 Task: Apply different effects to each instrument in a multitrack project.
Action: Mouse moved to (6, 15)
Screenshot: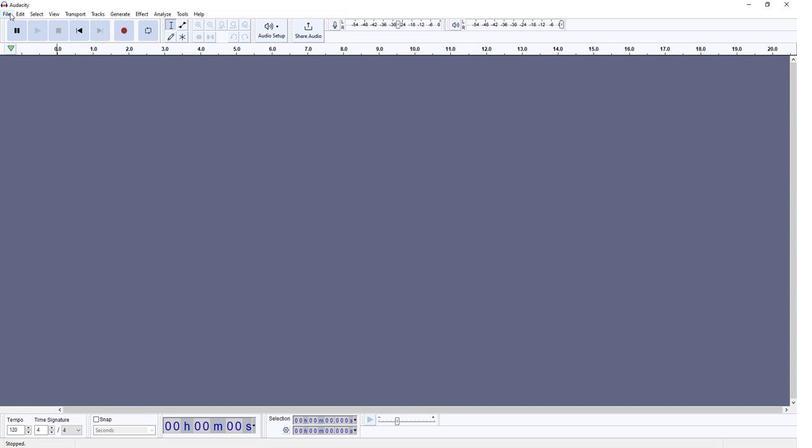 
Action: Mouse pressed left at (6, 15)
Screenshot: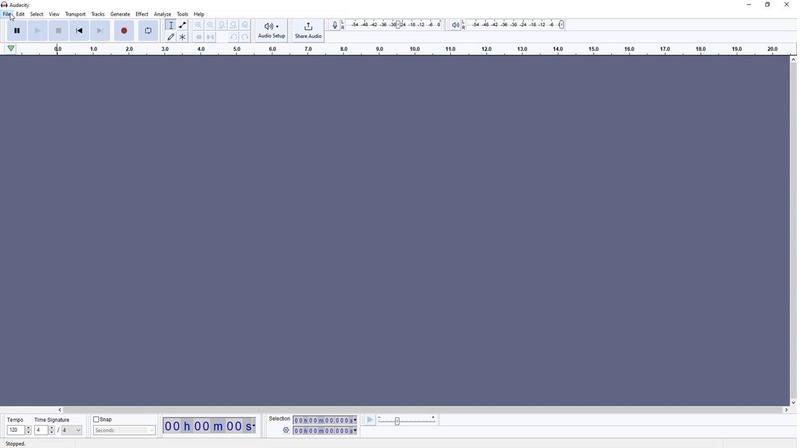 
Action: Mouse moved to (109, 100)
Screenshot: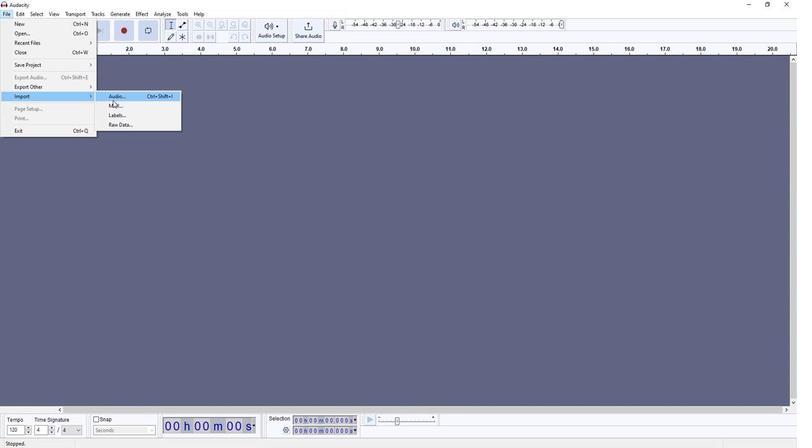 
Action: Mouse pressed left at (109, 100)
Screenshot: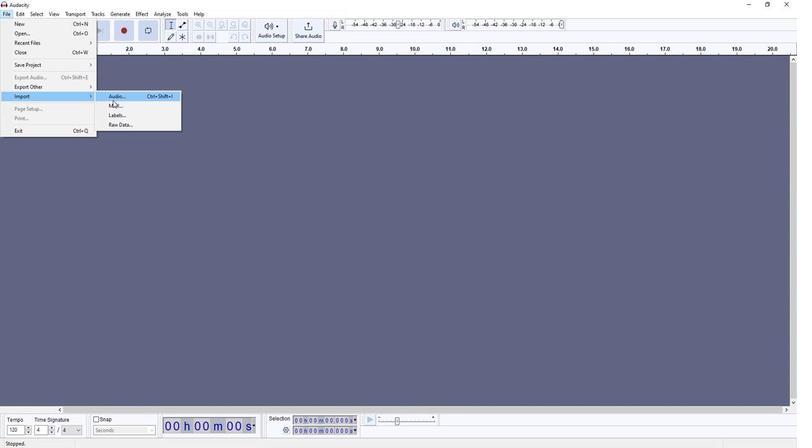 
Action: Mouse moved to (95, 69)
Screenshot: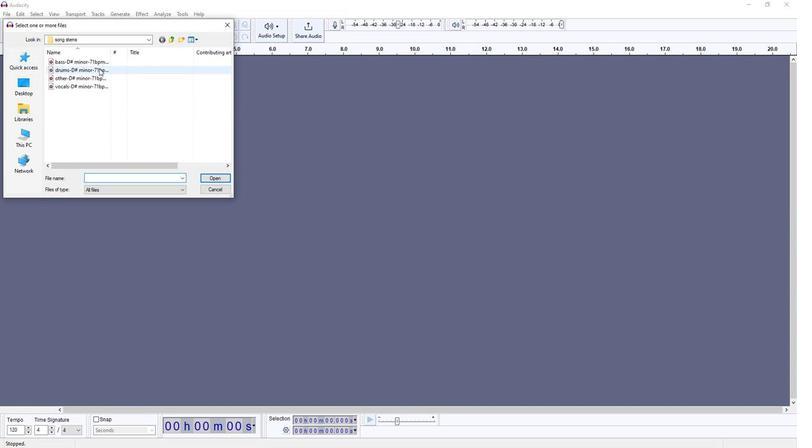
Action: Mouse pressed left at (95, 69)
Screenshot: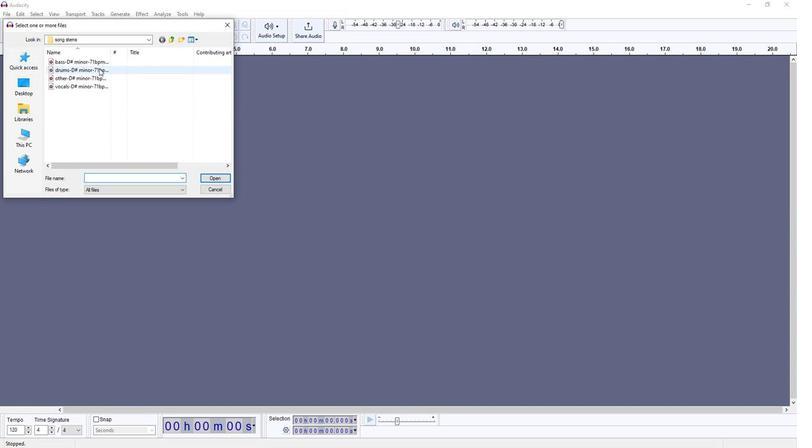 
Action: Mouse moved to (96, 64)
Screenshot: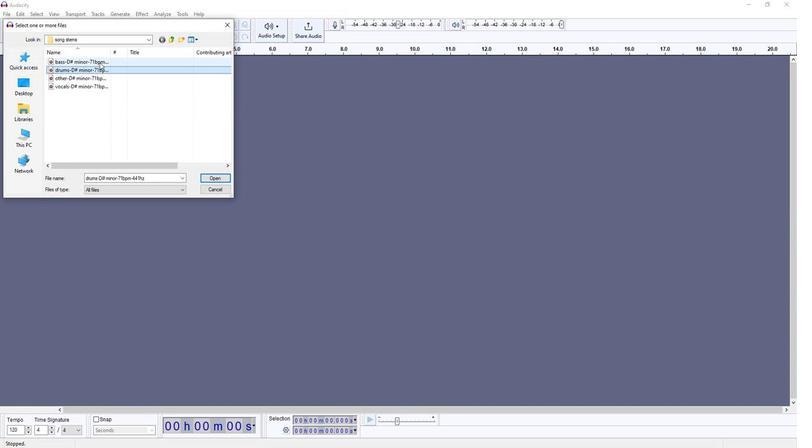 
Action: Mouse pressed left at (96, 64)
Screenshot: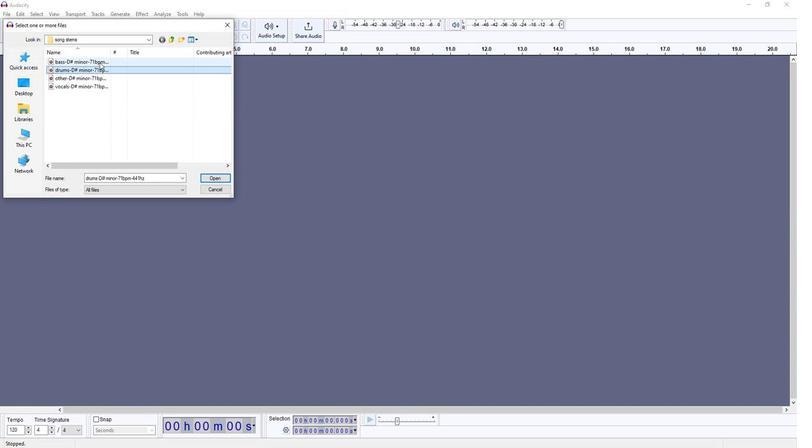 
Action: Mouse moved to (220, 175)
Screenshot: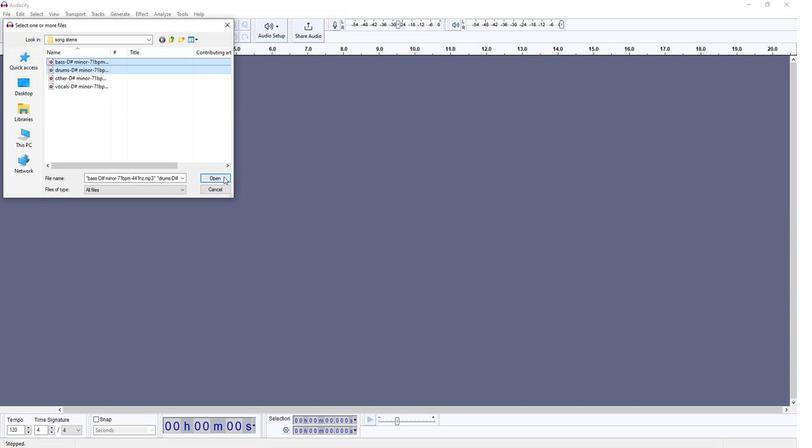 
Action: Mouse pressed left at (220, 175)
Screenshot: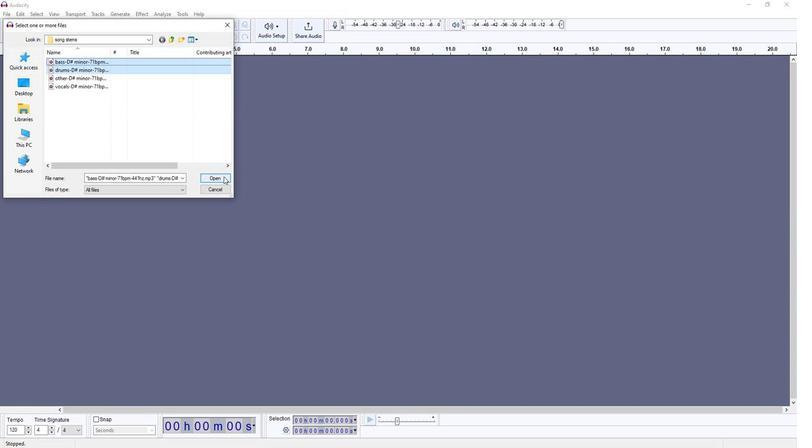 
Action: Mouse moved to (52, 216)
Screenshot: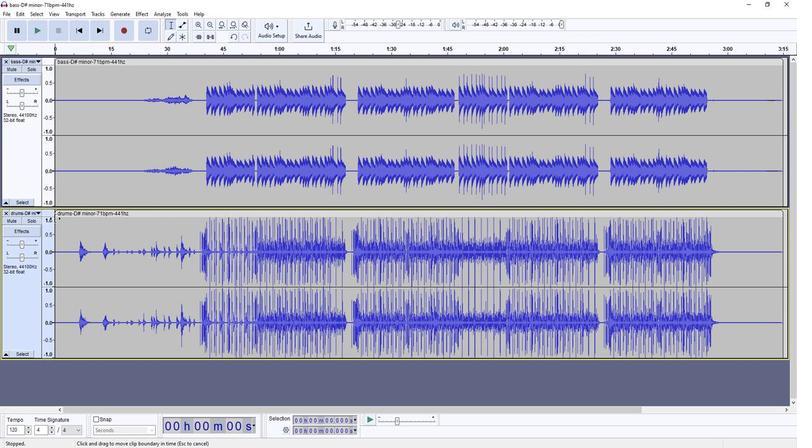 
Action: Mouse pressed left at (52, 216)
Screenshot: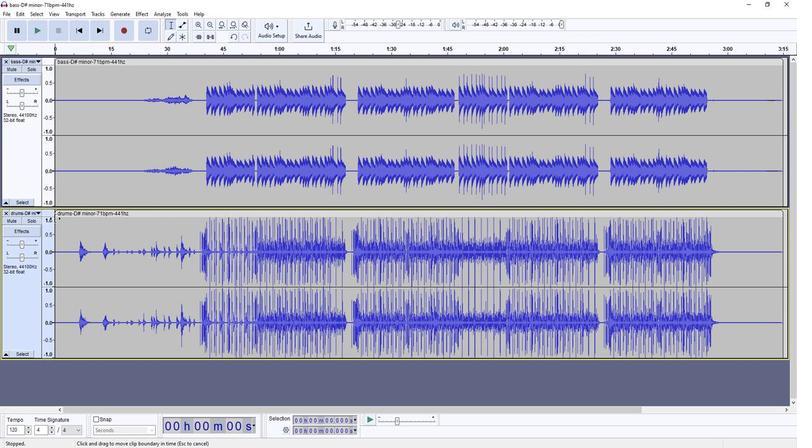 
Action: Mouse moved to (779, 215)
Screenshot: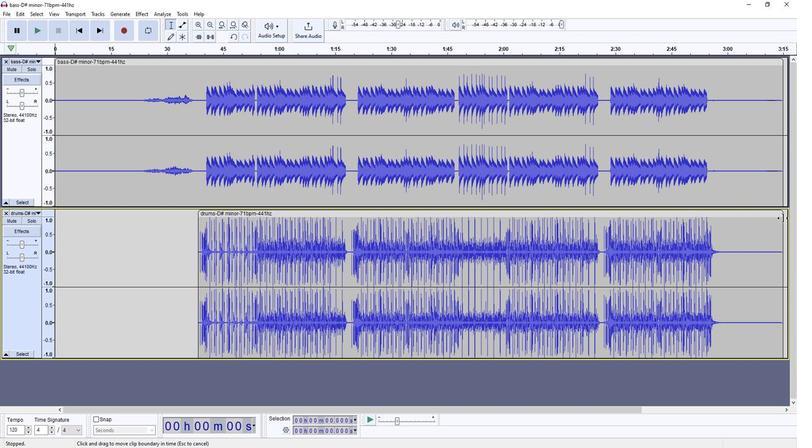 
Action: Mouse pressed left at (779, 215)
Screenshot: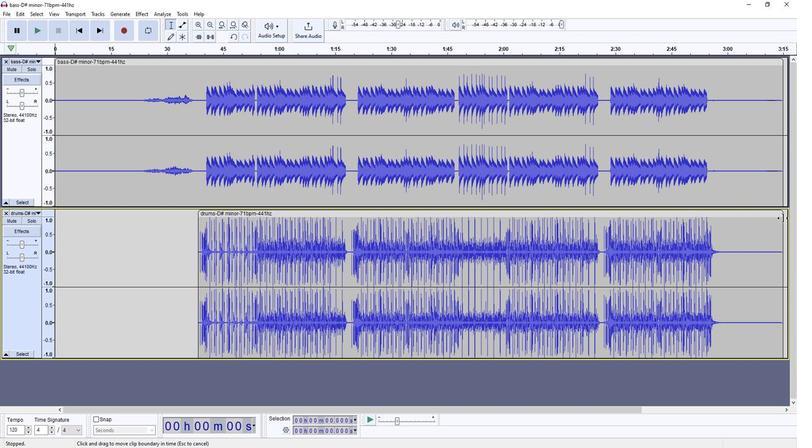 
Action: Mouse moved to (52, 66)
Screenshot: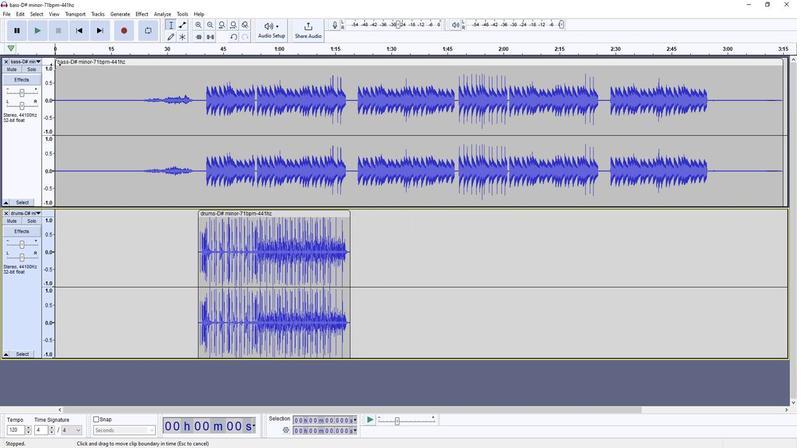 
Action: Mouse pressed left at (52, 66)
Screenshot: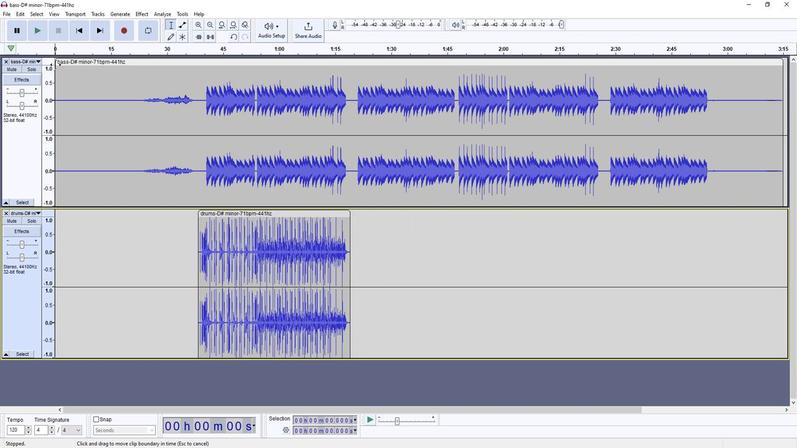 
Action: Mouse moved to (779, 69)
Screenshot: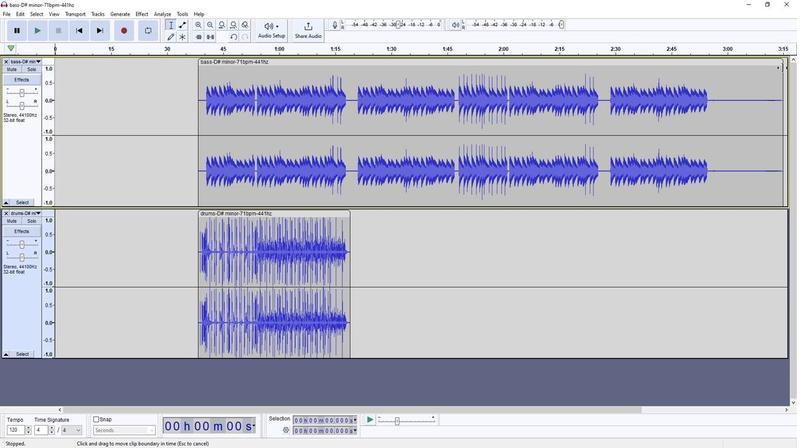 
Action: Mouse pressed left at (779, 69)
Screenshot: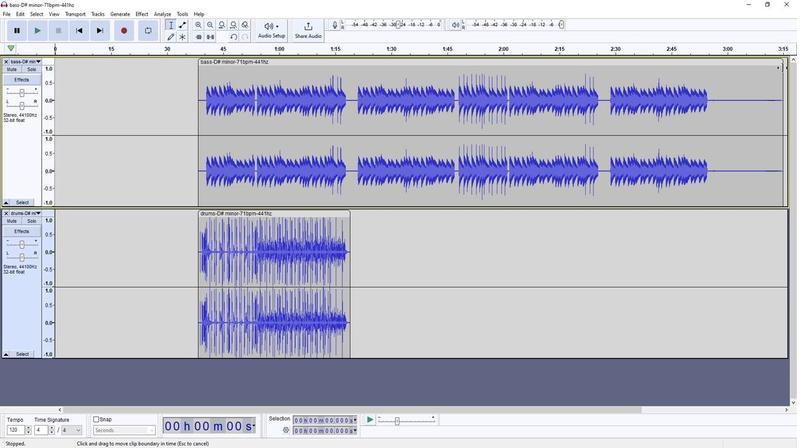 
Action: Mouse moved to (272, 65)
Screenshot: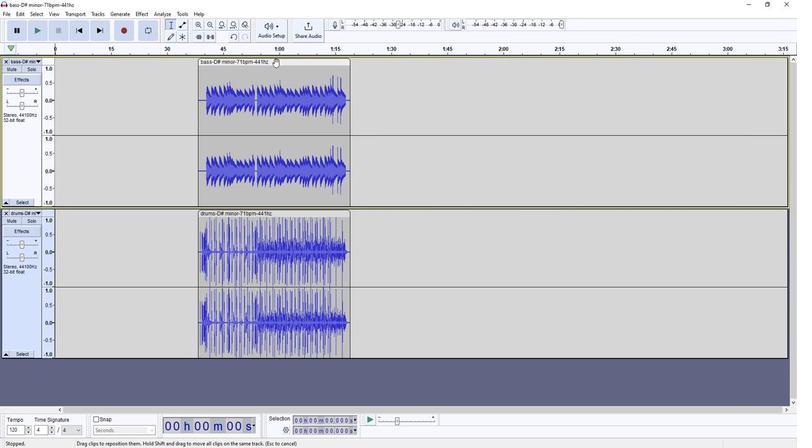 
Action: Mouse pressed left at (272, 65)
Screenshot: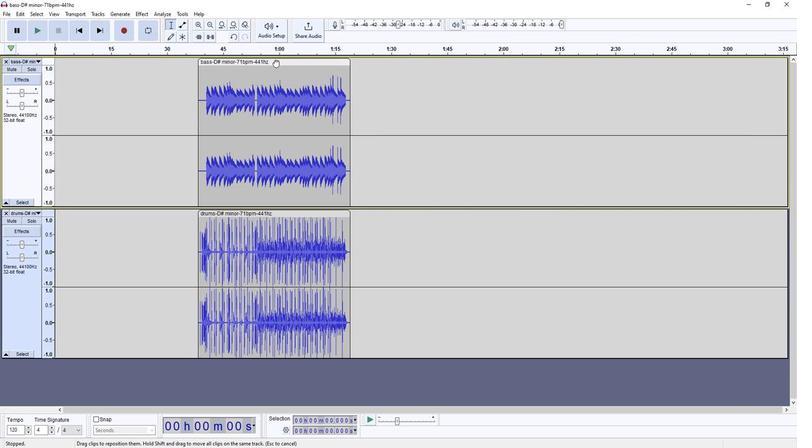 
Action: Mouse moved to (274, 212)
Screenshot: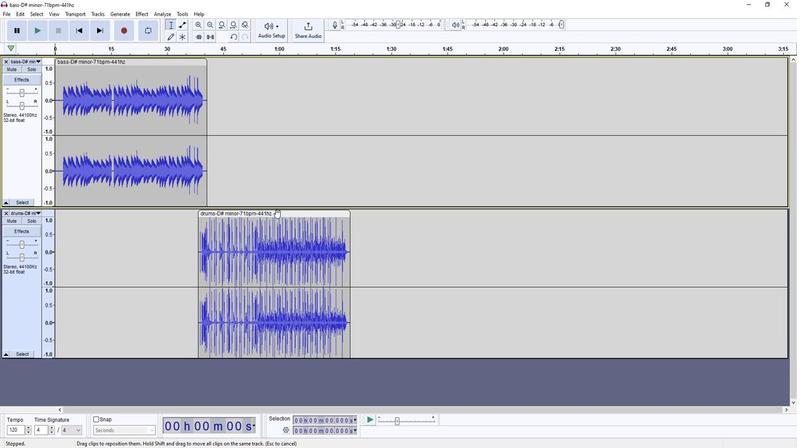 
Action: Mouse pressed left at (274, 212)
Screenshot: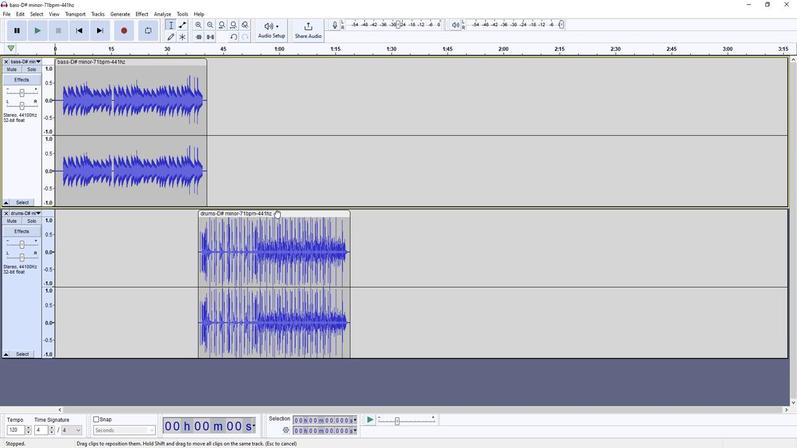 
Action: Mouse moved to (221, 94)
Screenshot: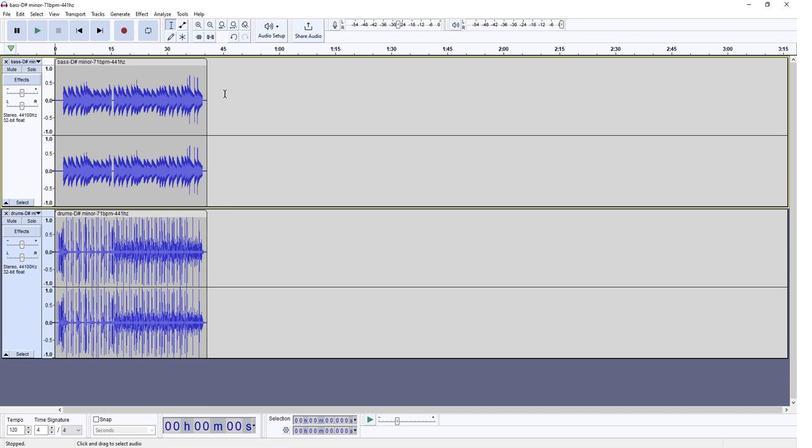 
Action: Mouse pressed left at (221, 94)
Screenshot: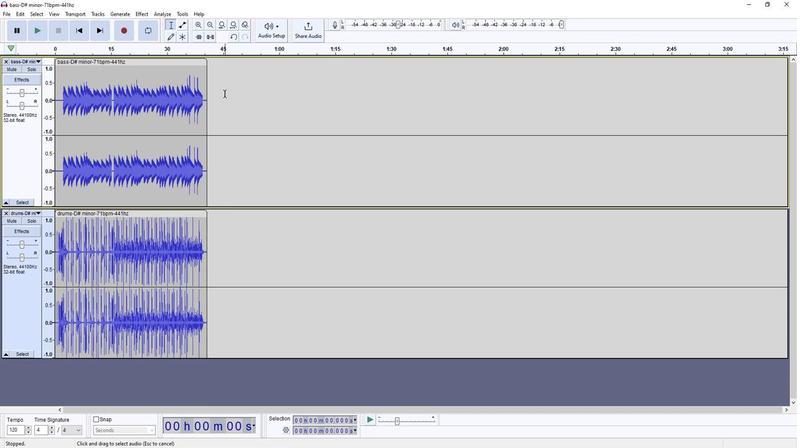 
Action: Mouse moved to (32, 28)
Screenshot: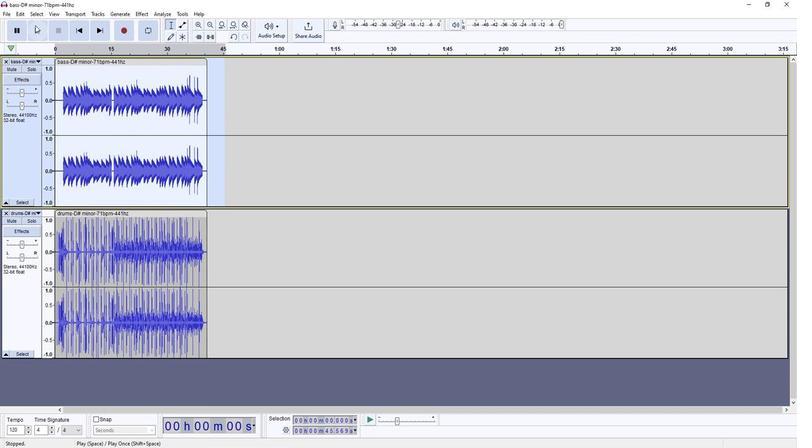 
Action: Mouse pressed left at (32, 28)
Screenshot: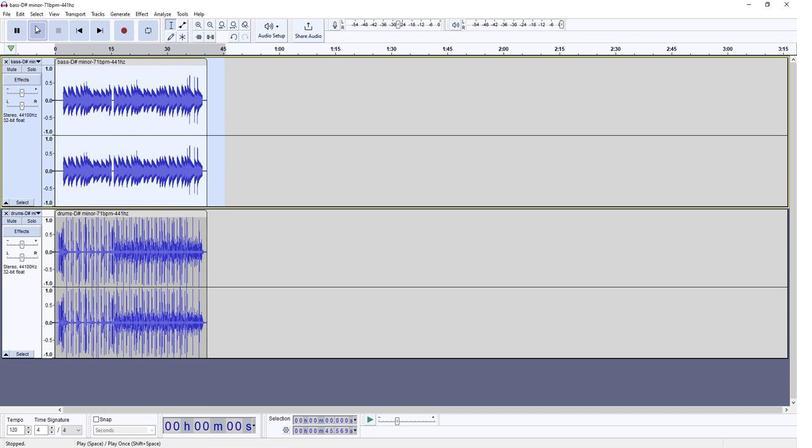 
Action: Mouse moved to (52, 34)
Screenshot: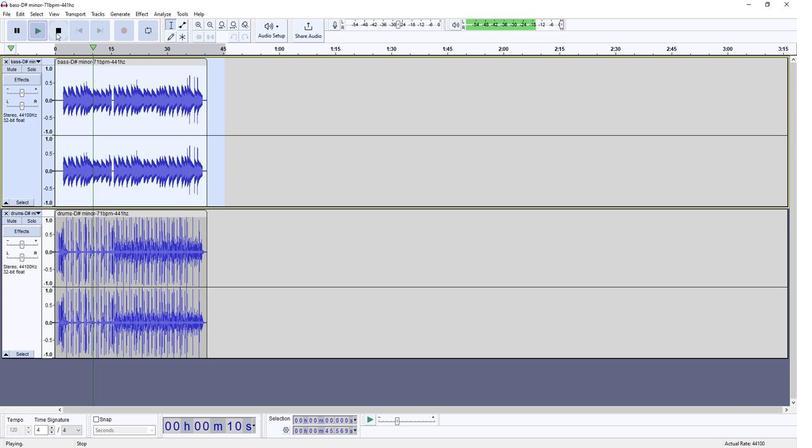 
Action: Mouse pressed left at (52, 34)
Screenshot: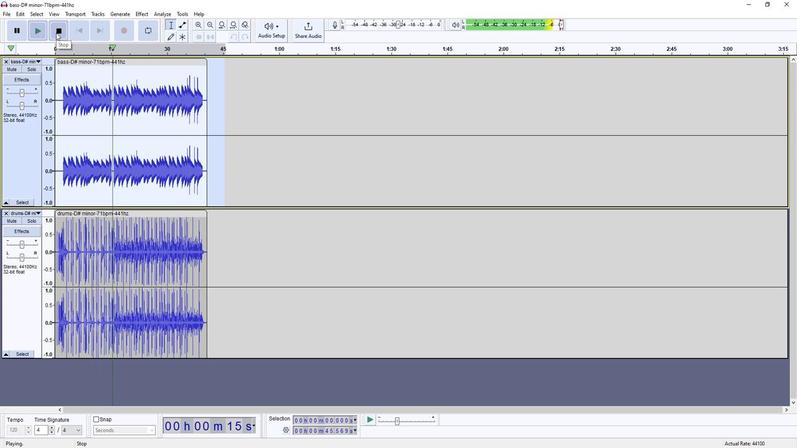 
Action: Mouse moved to (216, 117)
Screenshot: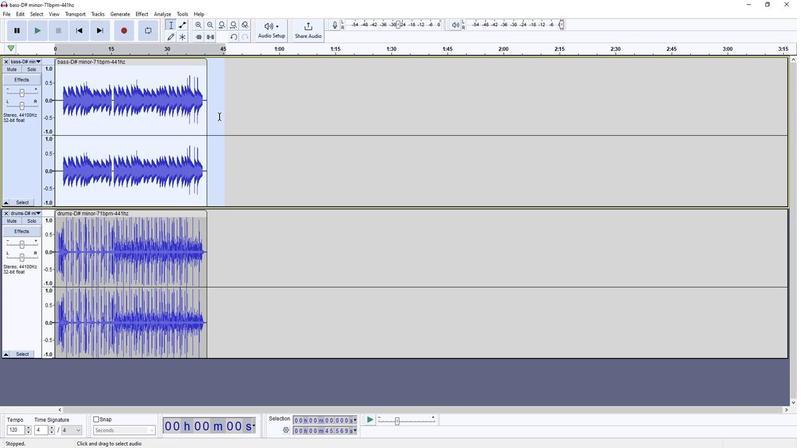 
Action: Mouse pressed left at (216, 117)
Screenshot: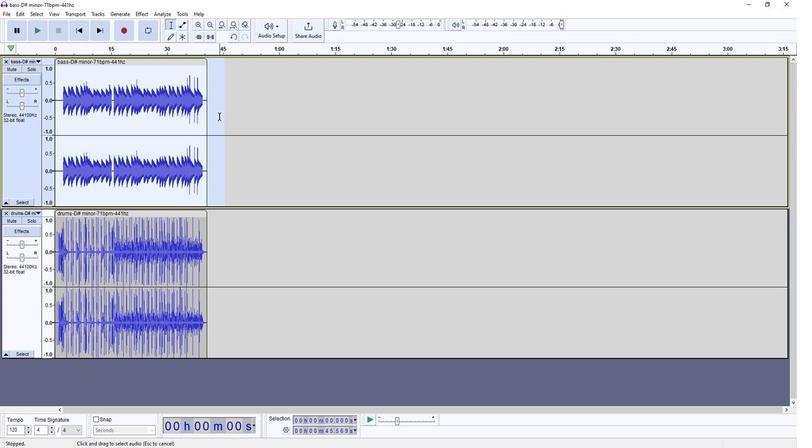 
Action: Mouse moved to (133, 15)
Screenshot: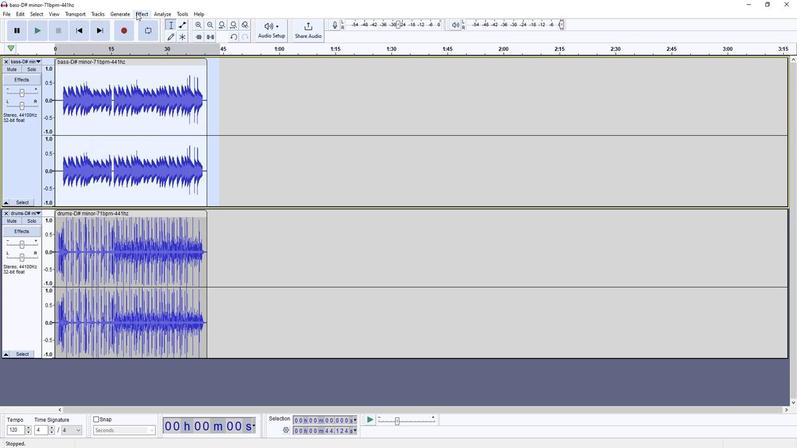 
Action: Mouse pressed left at (133, 15)
Screenshot: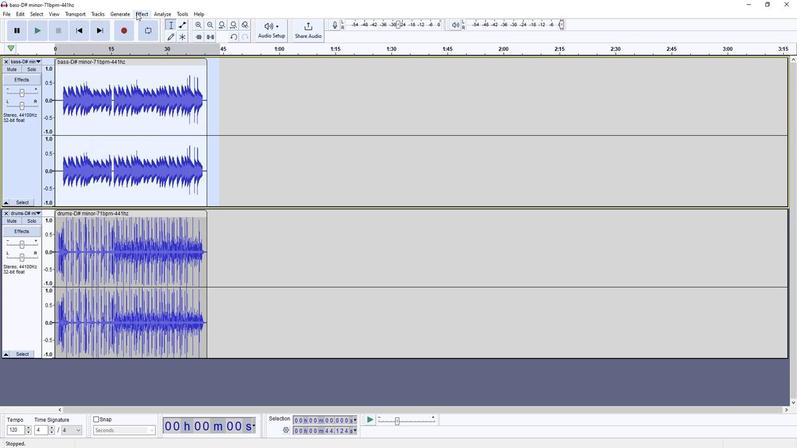 
Action: Mouse moved to (348, 139)
Screenshot: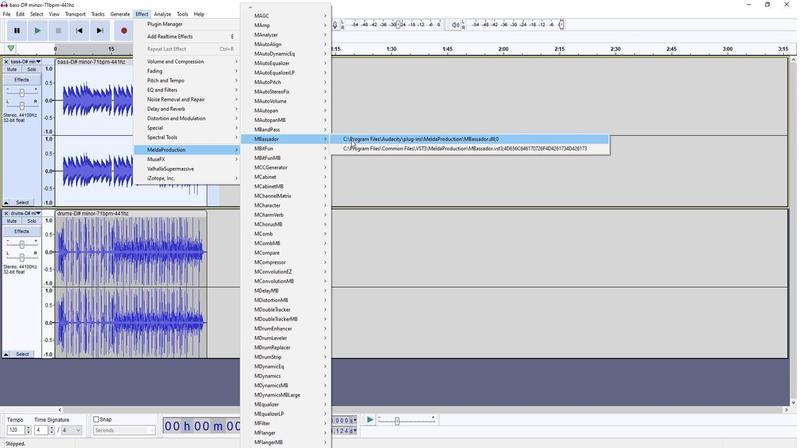 
Action: Mouse pressed left at (348, 139)
Screenshot: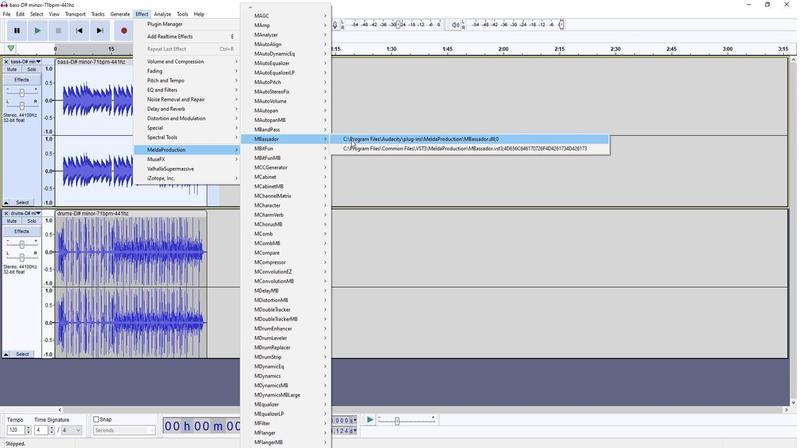 
Action: Mouse moved to (358, 142)
Screenshot: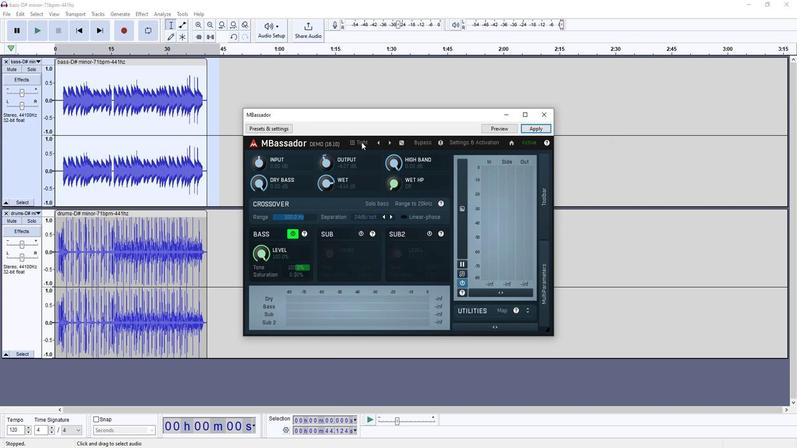 
Action: Mouse pressed left at (358, 142)
Screenshot: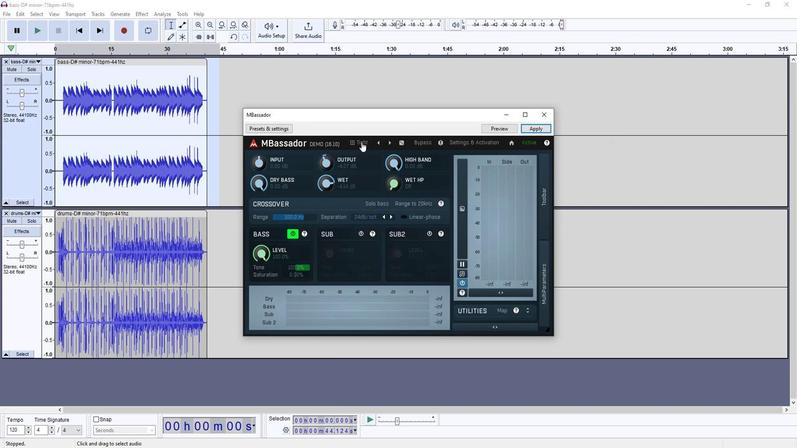 
Action: Mouse moved to (403, 151)
Screenshot: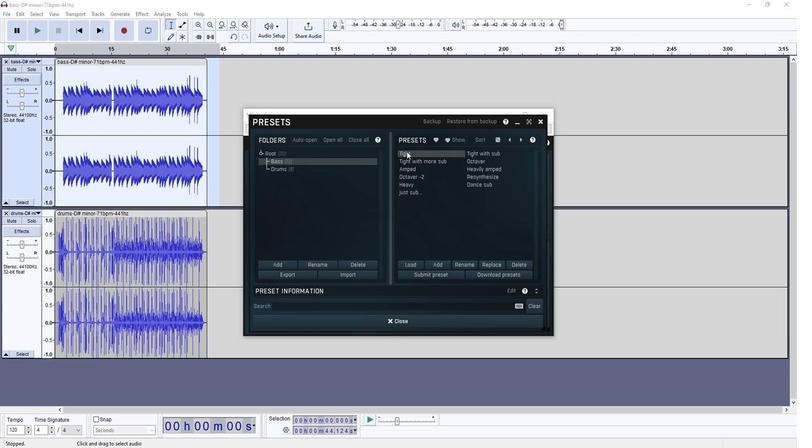 
Action: Mouse pressed left at (403, 151)
Screenshot: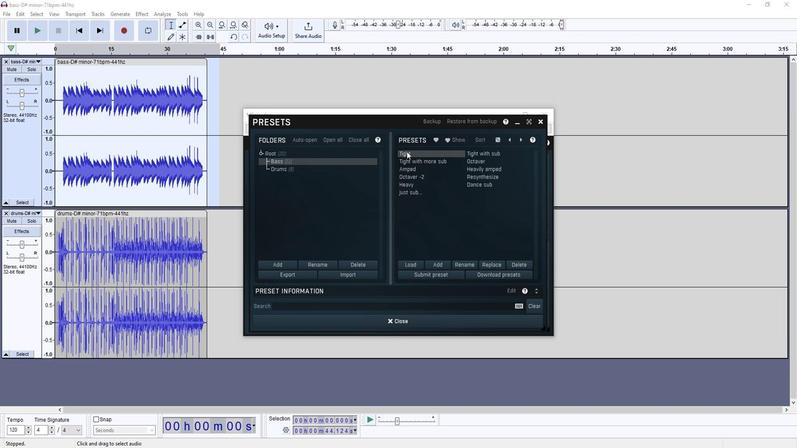 
Action: Mouse pressed left at (403, 151)
Screenshot: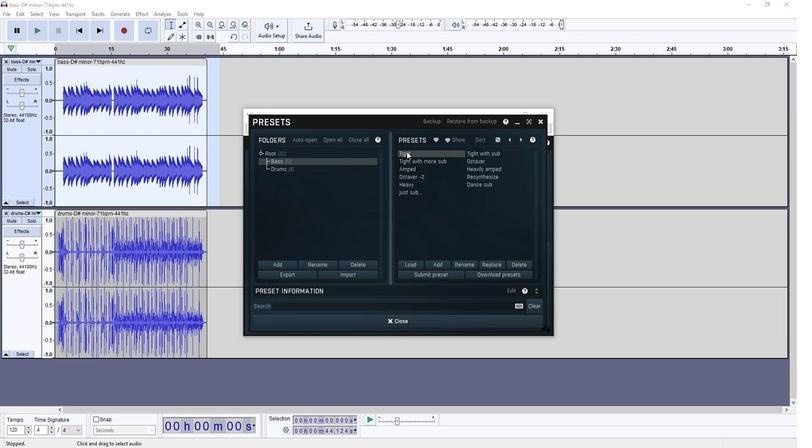 
Action: Mouse moved to (539, 120)
Screenshot: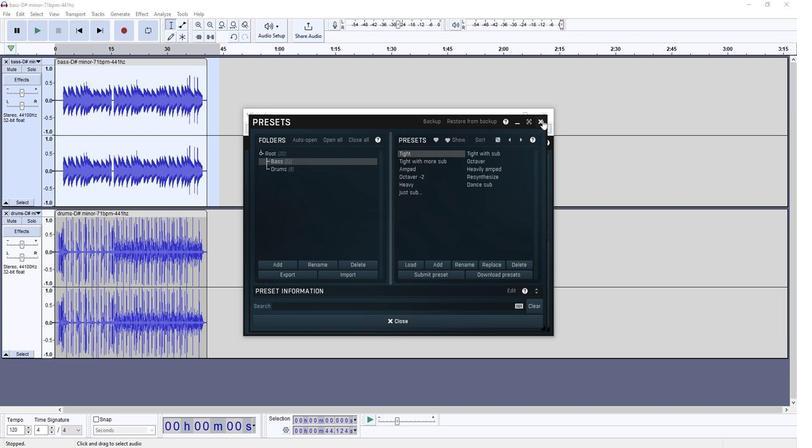 
Action: Mouse pressed left at (539, 120)
Screenshot: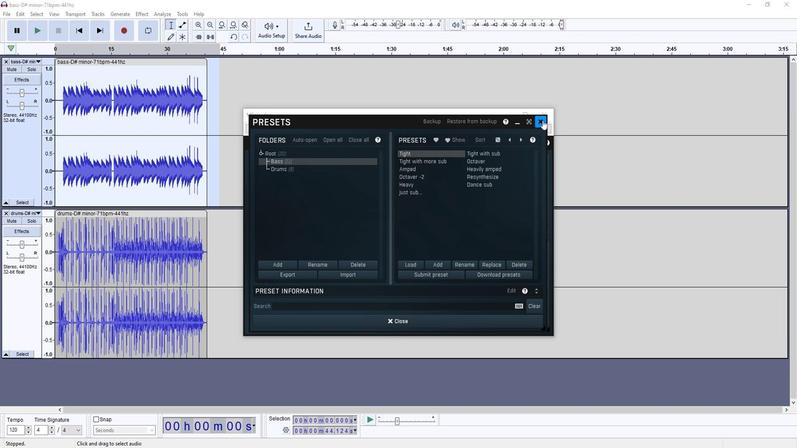 
Action: Mouse moved to (493, 123)
Screenshot: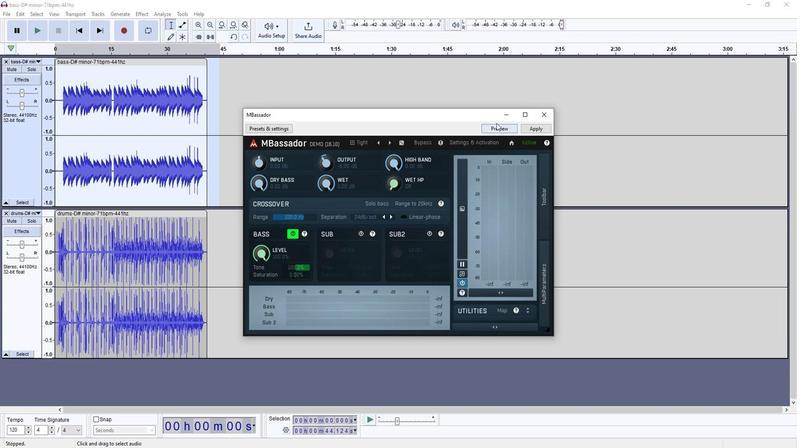 
Action: Mouse pressed left at (493, 123)
Screenshot: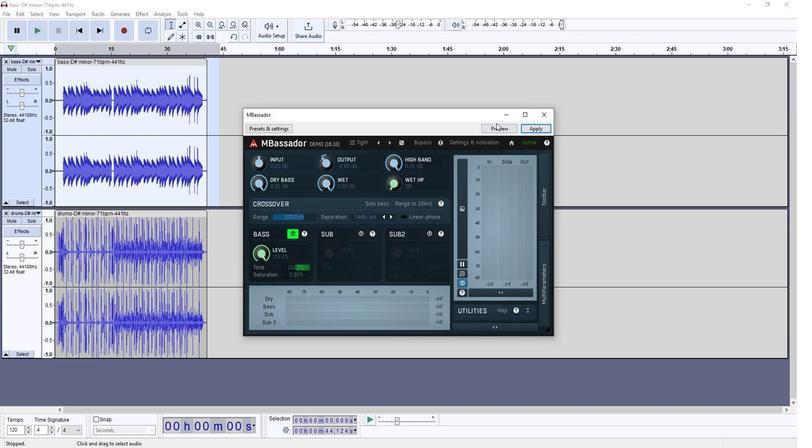 
Action: Mouse moved to (493, 127)
Screenshot: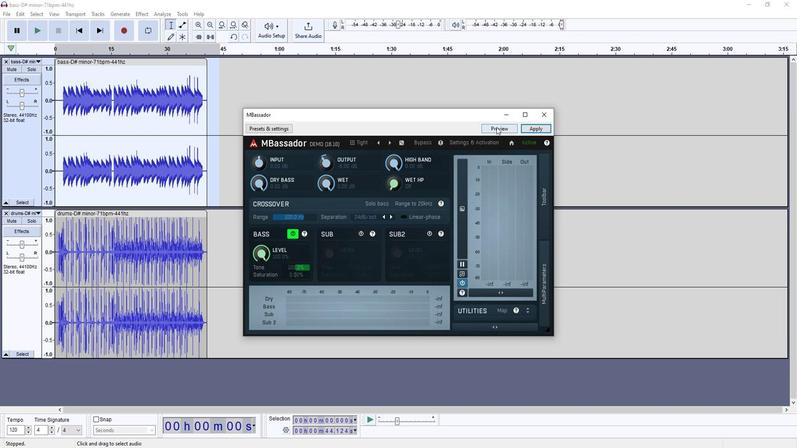 
Action: Mouse pressed left at (493, 127)
Screenshot: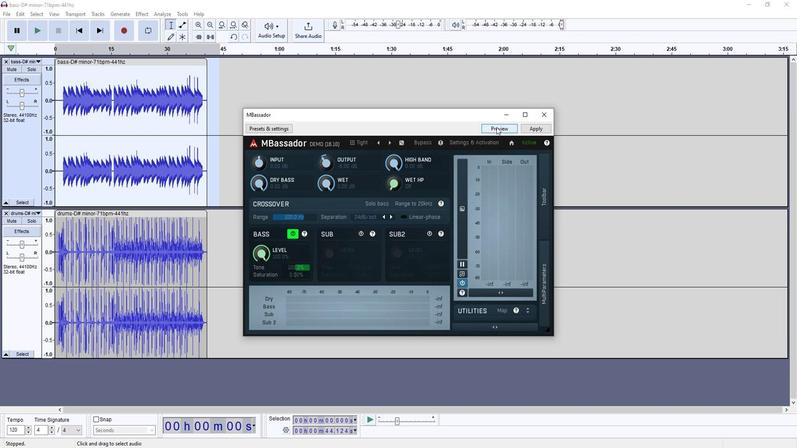 
Action: Mouse moved to (532, 130)
Screenshot: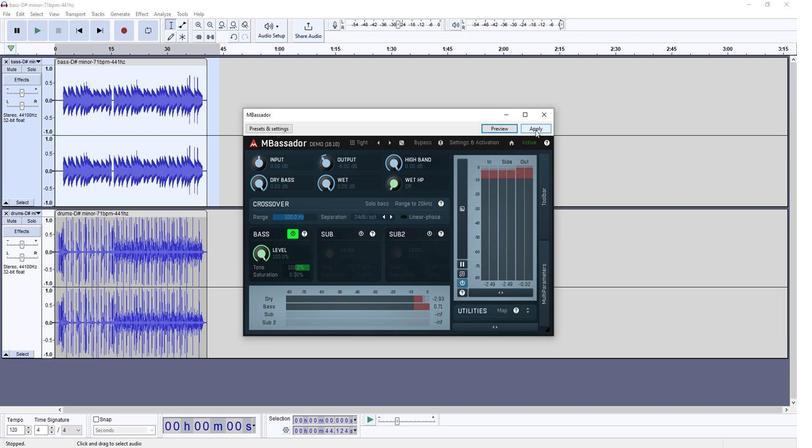 
Action: Mouse pressed left at (532, 130)
Screenshot: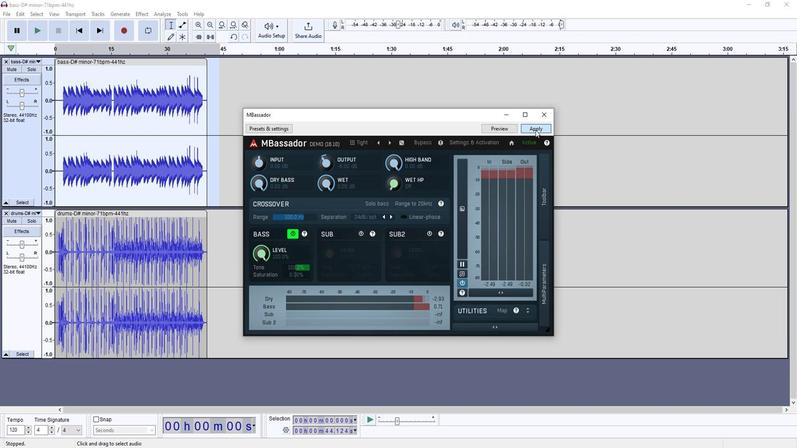 
Action: Mouse moved to (208, 232)
Screenshot: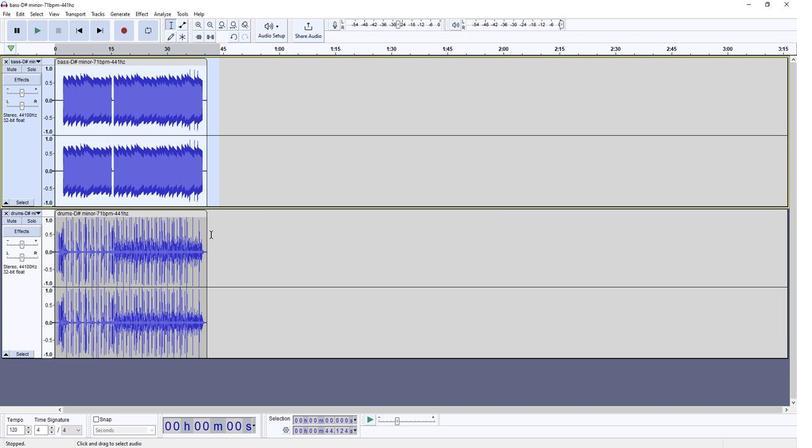 
Action: Mouse pressed left at (208, 232)
Screenshot: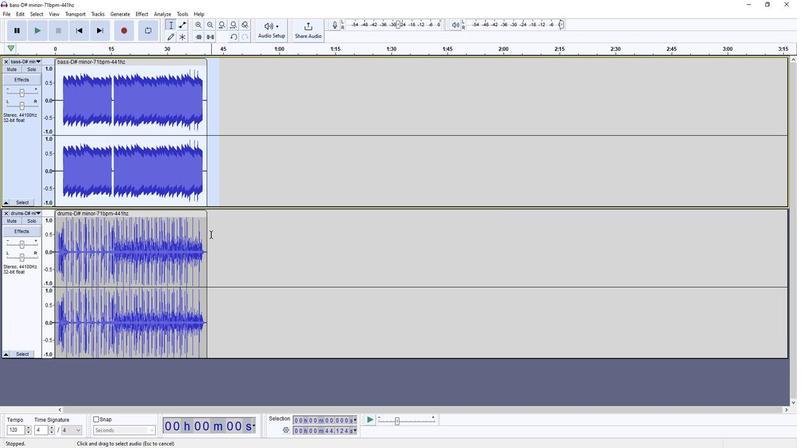 
Action: Mouse moved to (141, 16)
Screenshot: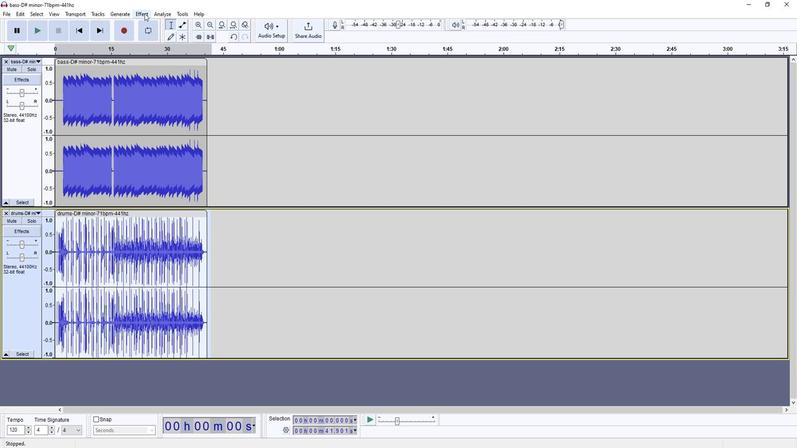 
Action: Mouse pressed left at (141, 16)
Screenshot: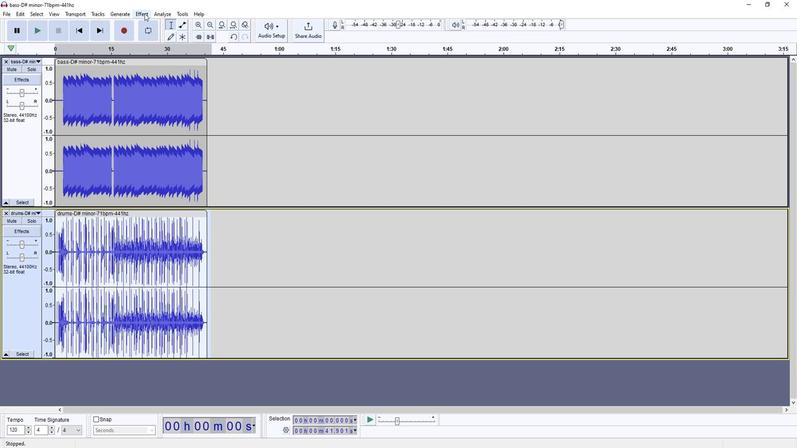 
Action: Mouse moved to (257, 203)
Screenshot: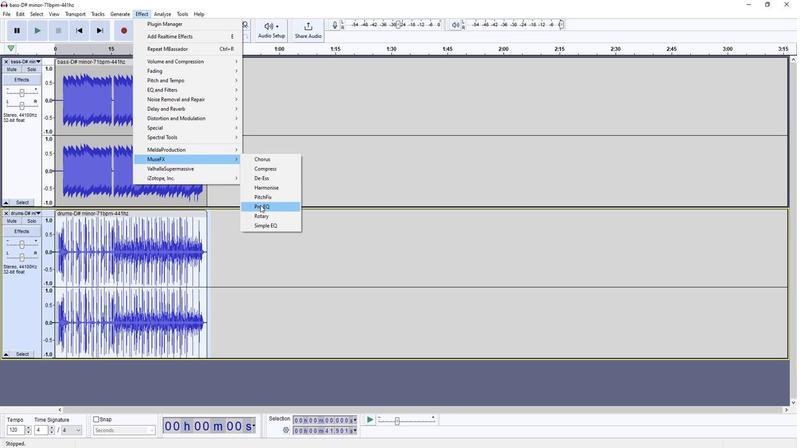 
Action: Mouse pressed left at (257, 203)
Screenshot: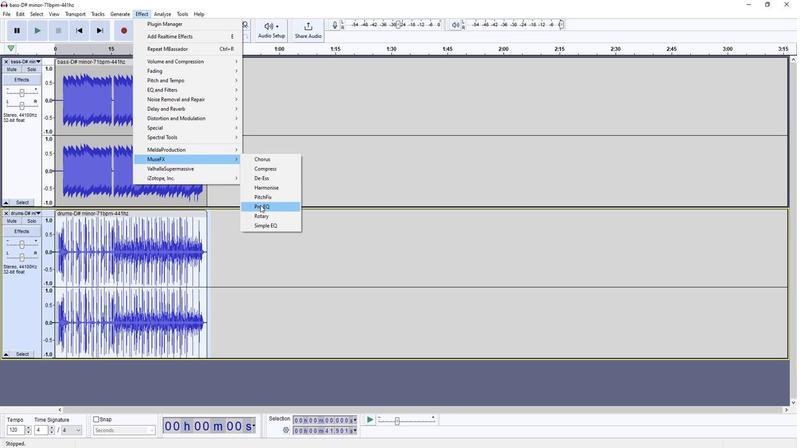 
Action: Mouse moved to (383, 155)
Screenshot: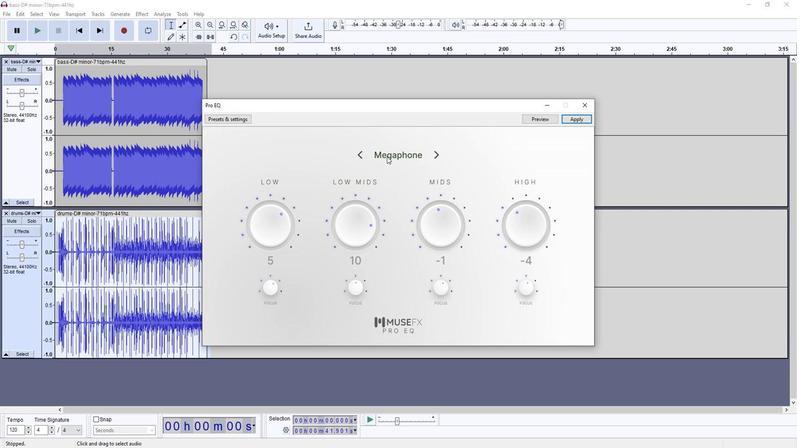 
Action: Mouse pressed left at (383, 155)
Screenshot: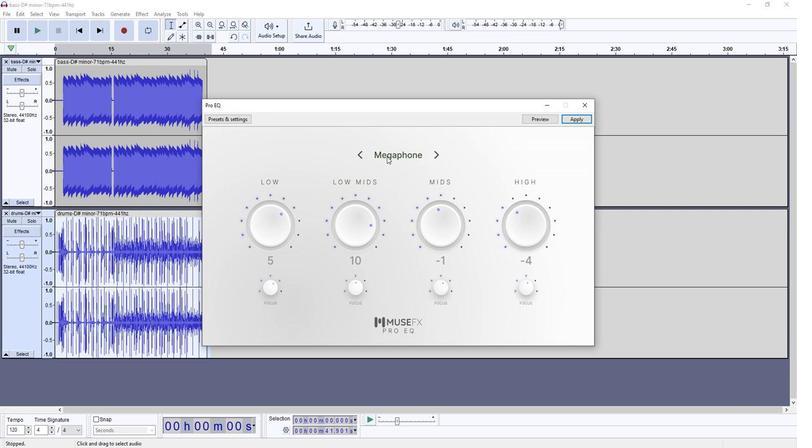 
Action: Mouse moved to (399, 285)
Screenshot: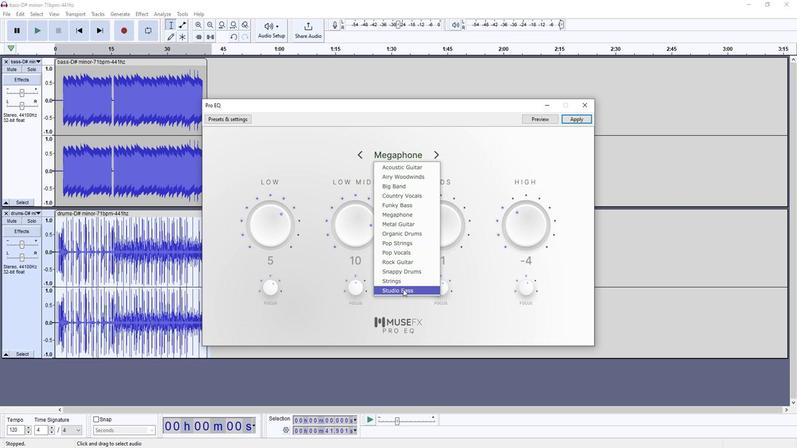 
Action: Mouse pressed left at (399, 285)
Screenshot: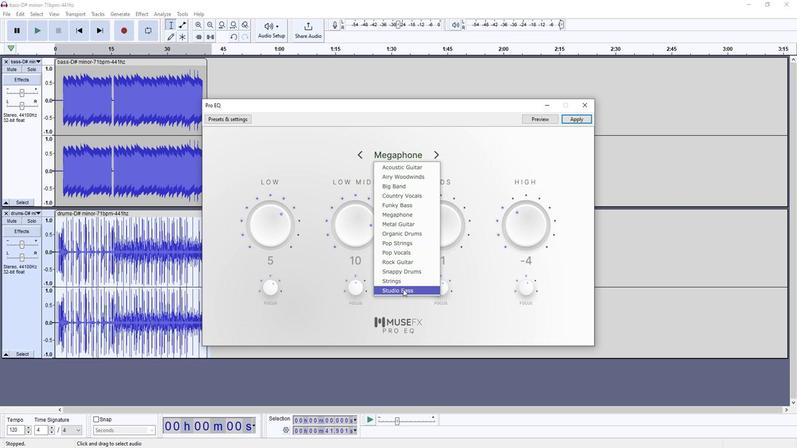 
Action: Mouse moved to (533, 118)
Screenshot: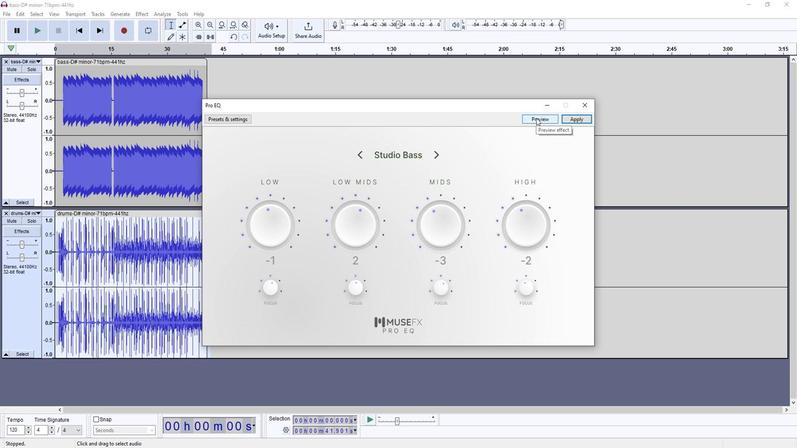 
Action: Mouse pressed left at (533, 118)
Screenshot: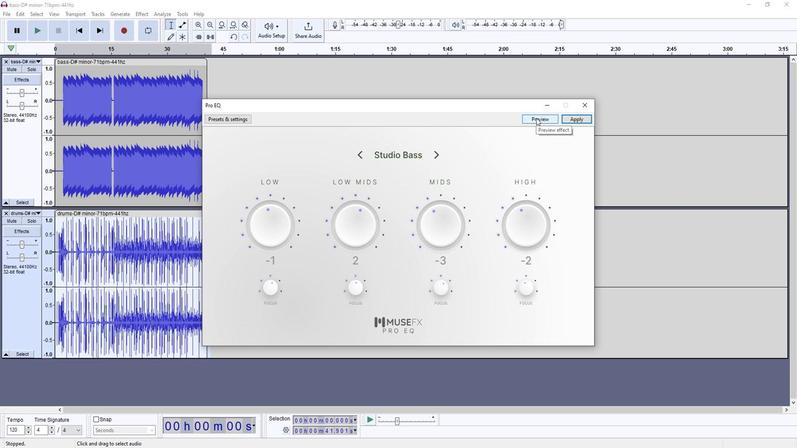 
Action: Mouse moved to (573, 117)
Screenshot: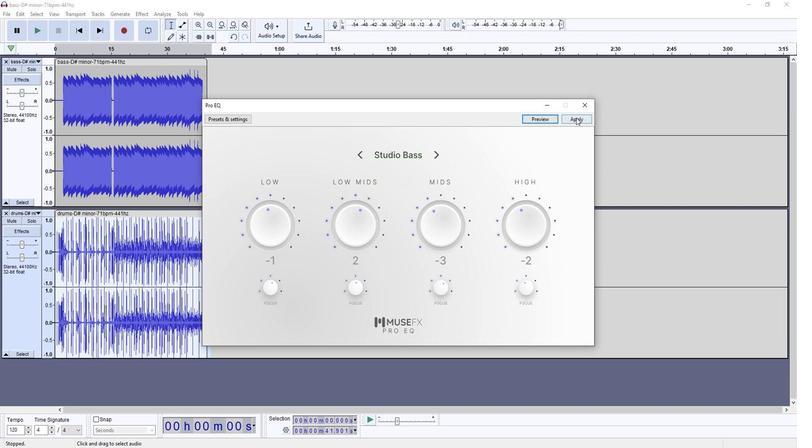 
Action: Mouse pressed left at (573, 117)
Screenshot: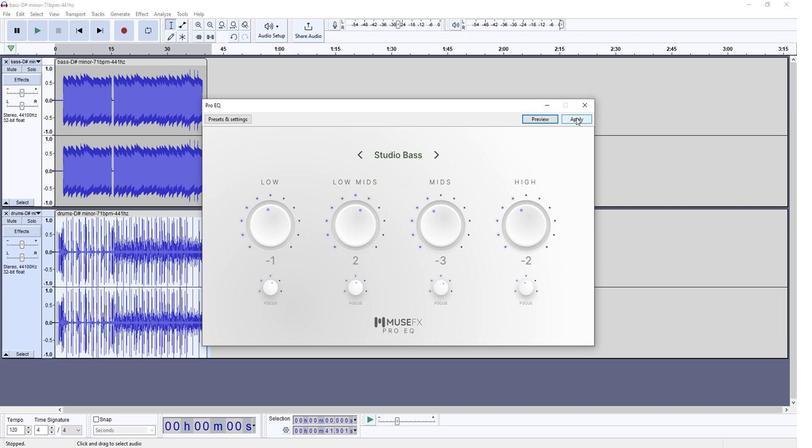 
Action: Mouse moved to (216, 304)
Screenshot: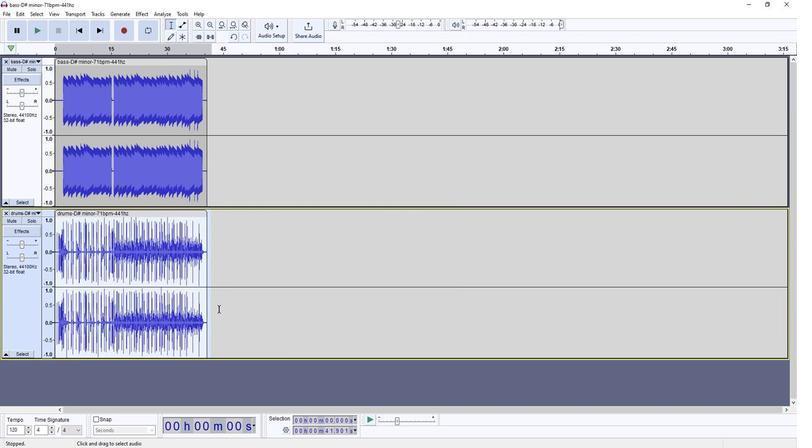 
Action: Mouse pressed left at (216, 304)
Screenshot: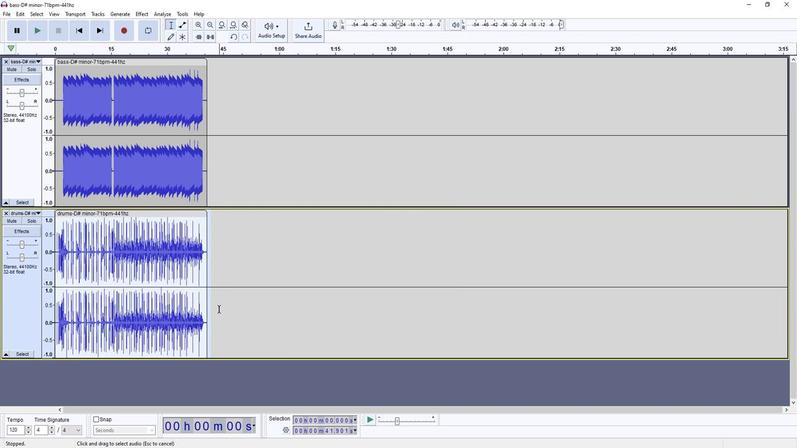 
Action: Mouse moved to (31, 32)
Screenshot: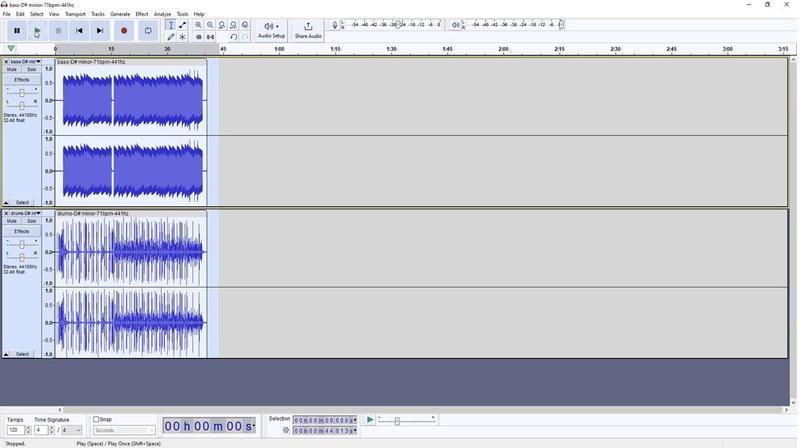 
Action: Mouse pressed left at (31, 32)
Screenshot: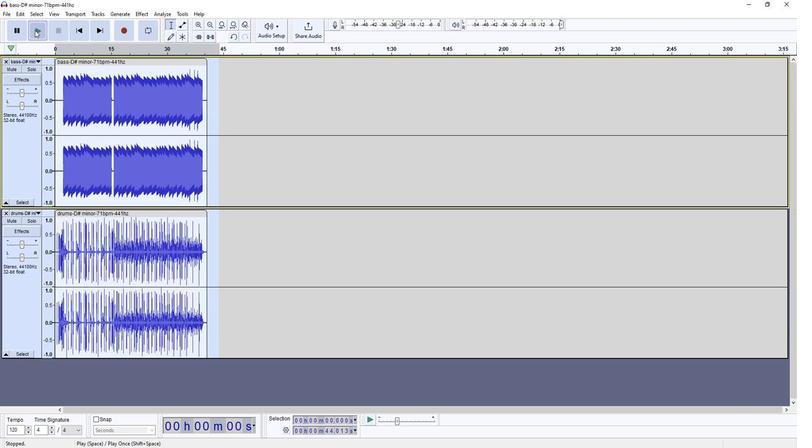 
Action: Mouse moved to (56, 34)
Screenshot: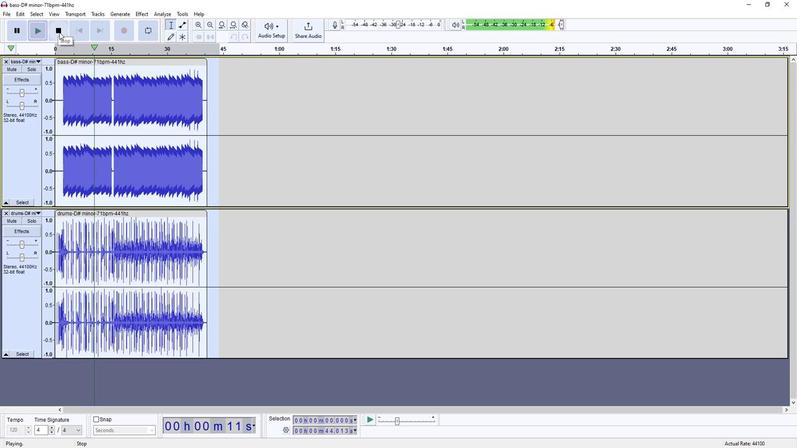 
Action: Mouse pressed left at (56, 34)
Screenshot: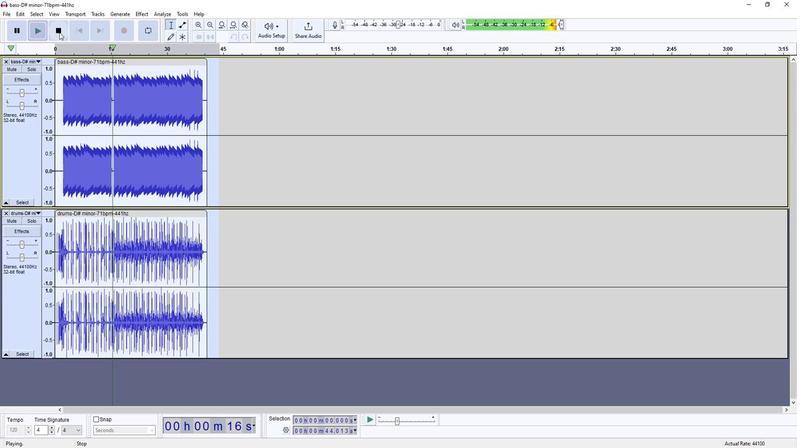 
Action: Mouse moved to (5, 15)
Screenshot: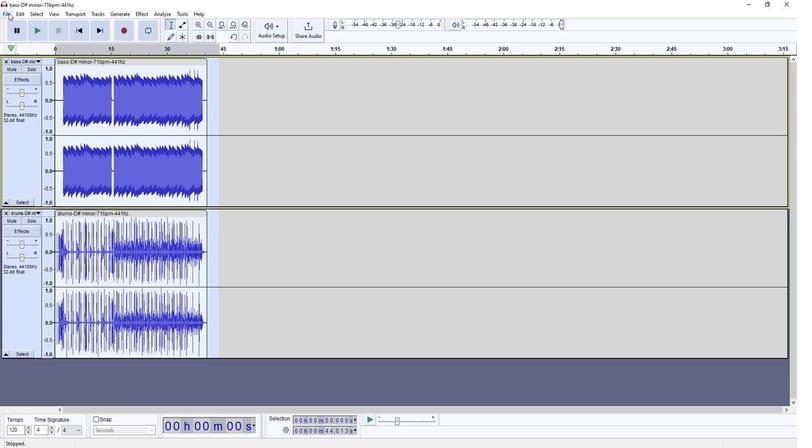 
Action: Mouse pressed left at (5, 15)
Screenshot: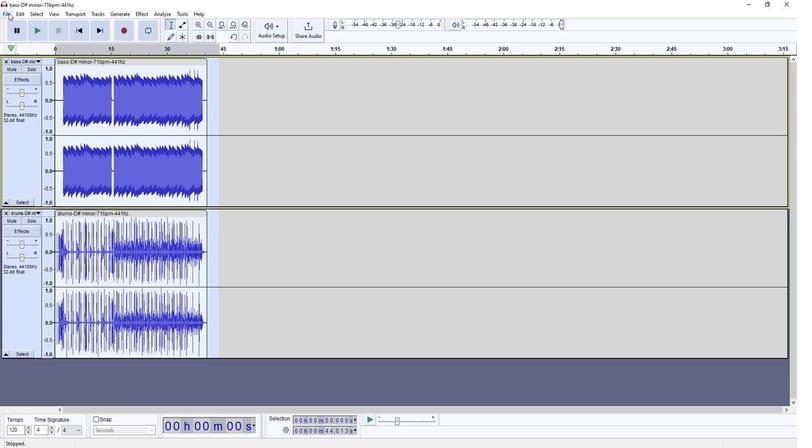 
Action: Mouse moved to (119, 74)
Screenshot: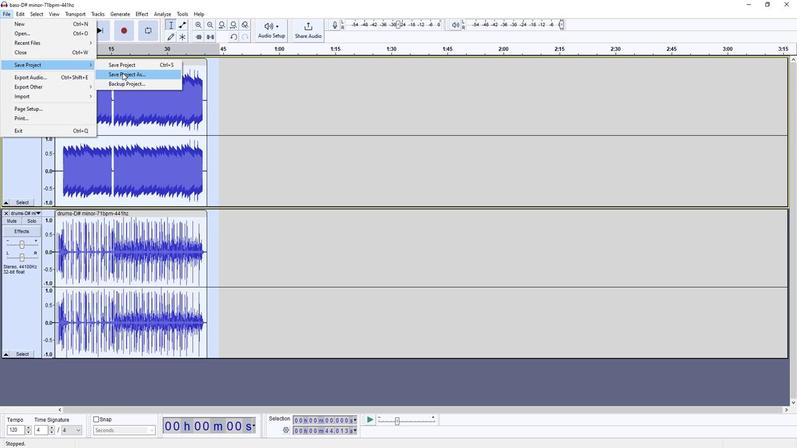 
Action: Mouse pressed left at (119, 74)
Screenshot: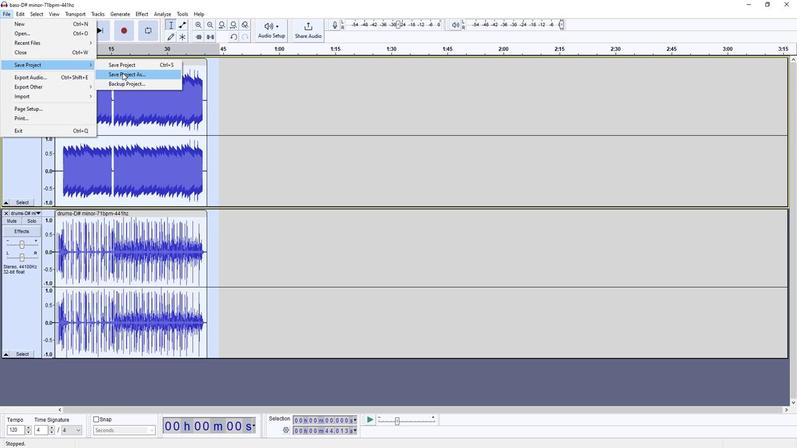 
Action: Key pressed <Key.backspace>a<Key.backspace><Key.shift>Applying<Key.space>different<Key.space>effect<Key.backspace>s<Key.space>to<Key.space>inst<Key.backspace><Key.backspace><Key.backspace><Key.backspace>drum<Key.space>and<Key.space>bass
Screenshot: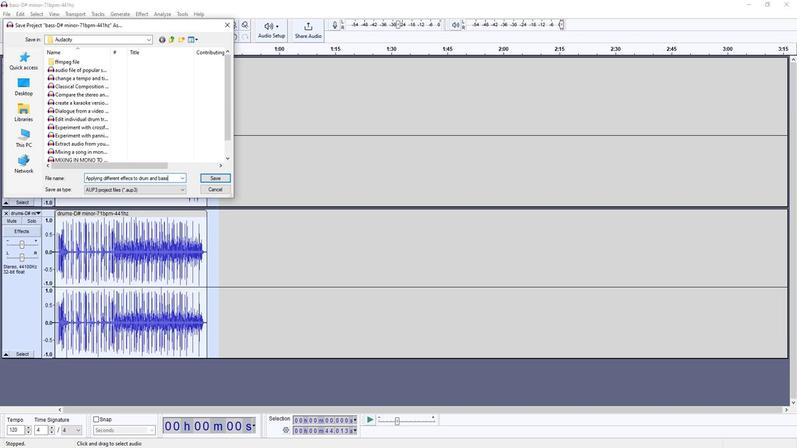 
Action: Mouse moved to (222, 176)
Screenshot: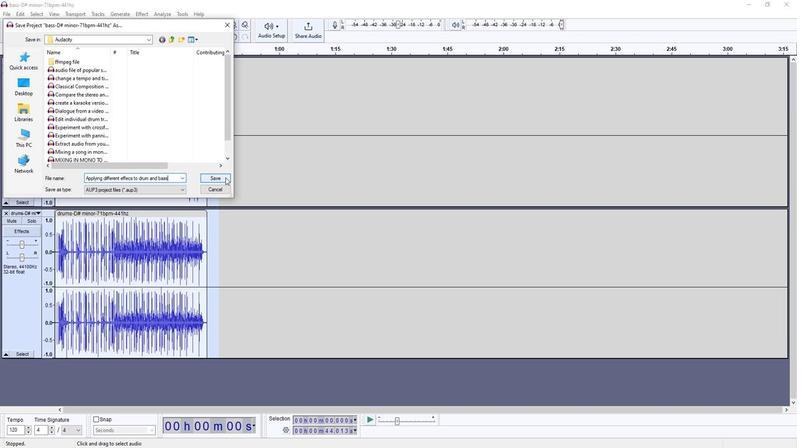 
Action: Mouse pressed left at (222, 176)
Screenshot: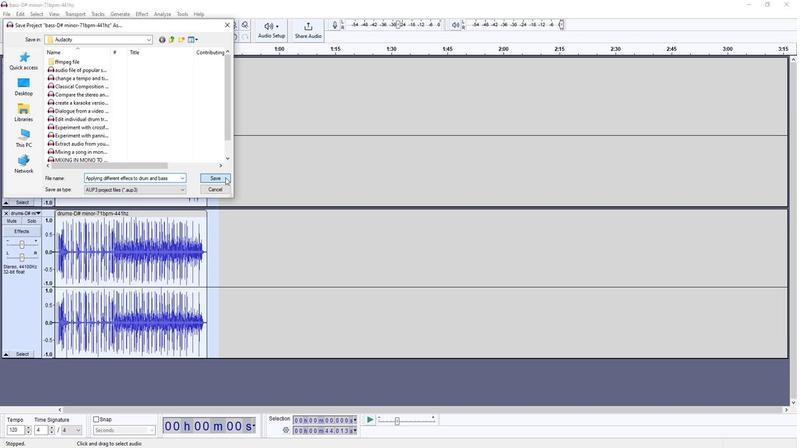 
